 Task: Order to bring to front.
Action: Mouse moved to (471, 297)
Screenshot: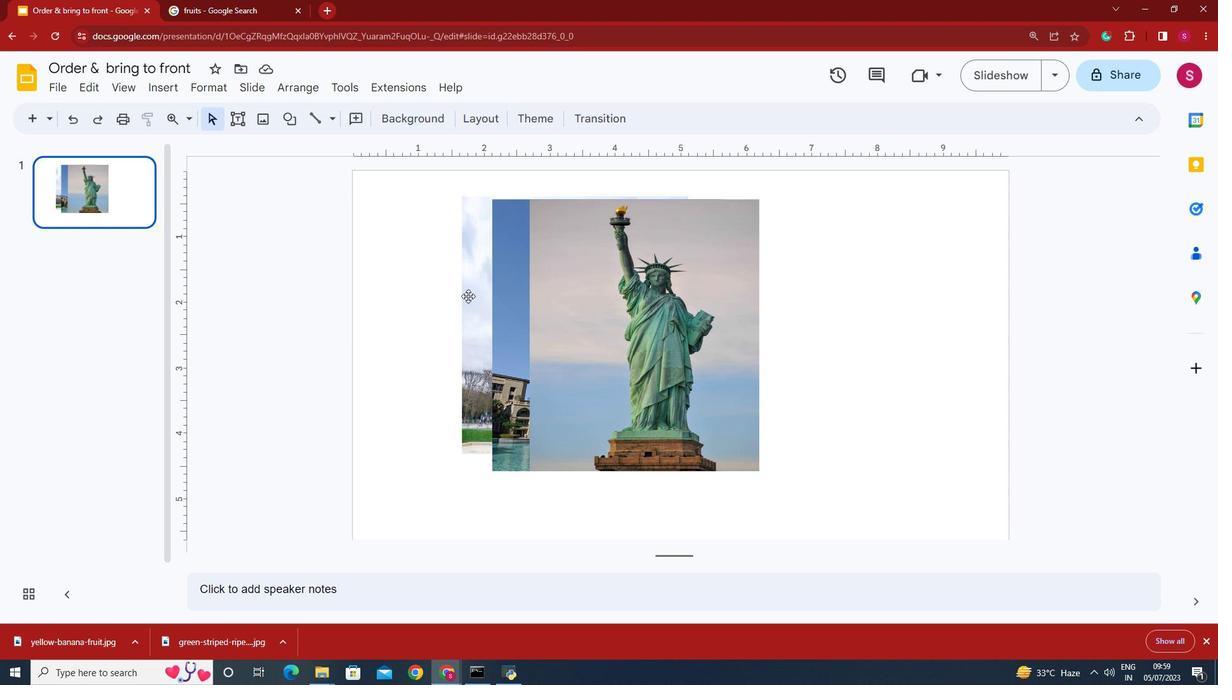 
Action: Mouse pressed left at (471, 297)
Screenshot: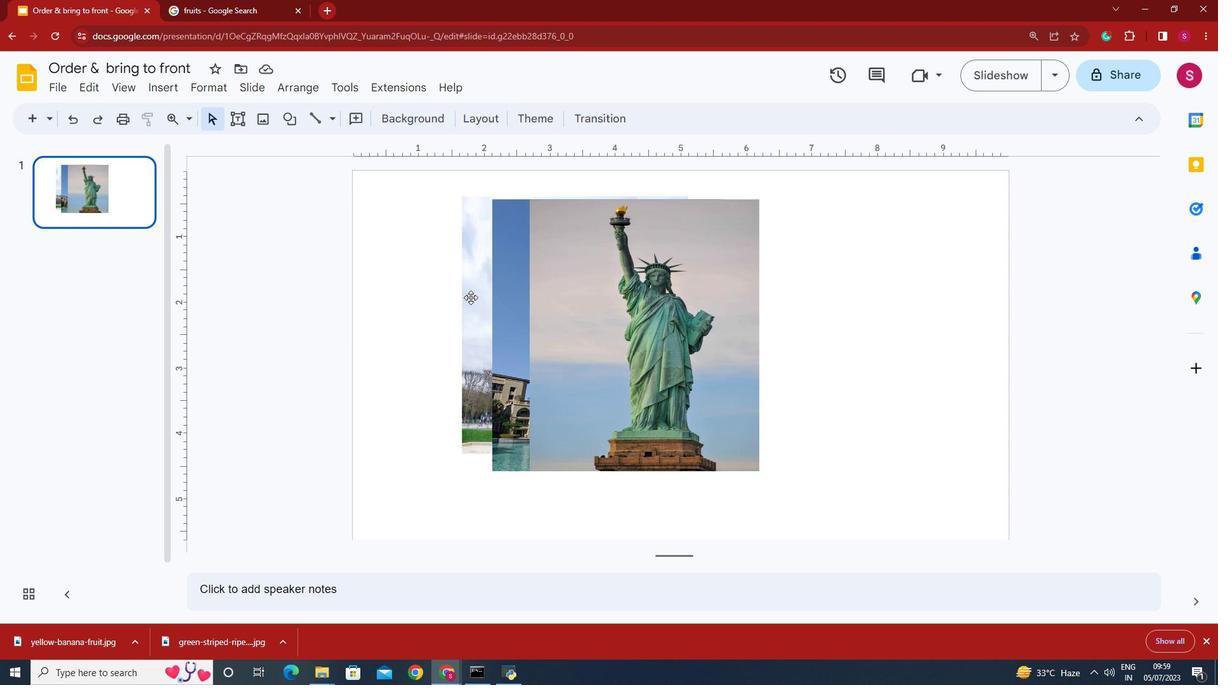 
Action: Mouse moved to (284, 80)
Screenshot: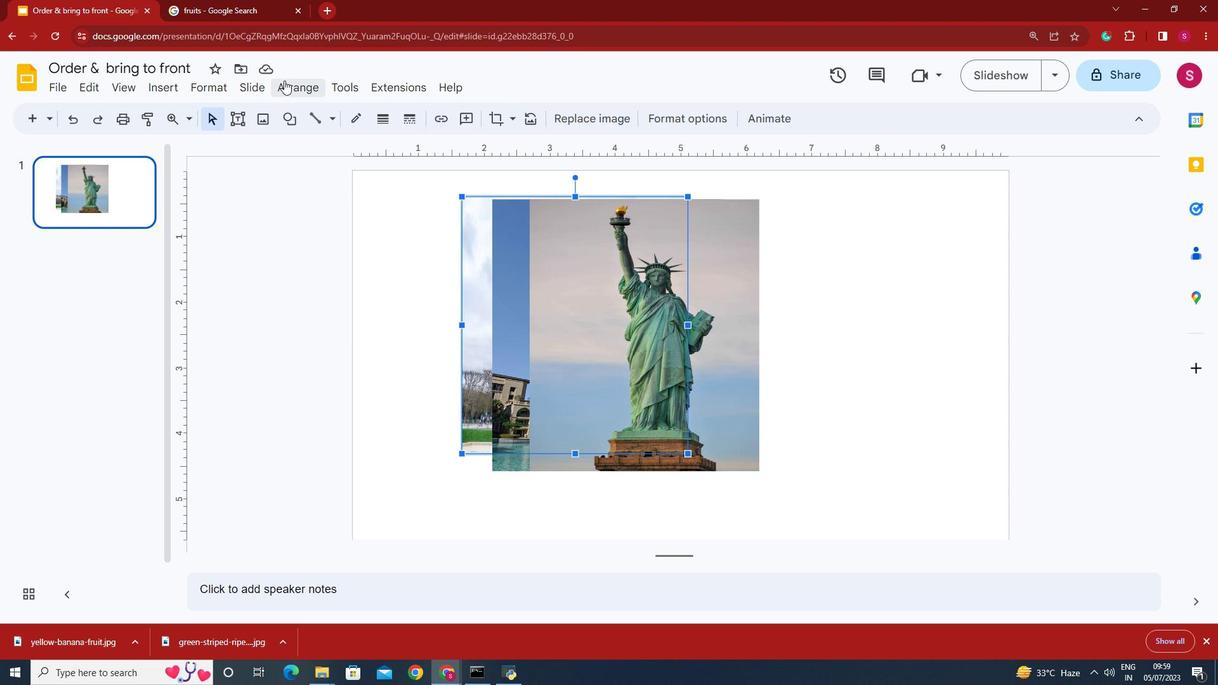 
Action: Mouse pressed left at (284, 80)
Screenshot: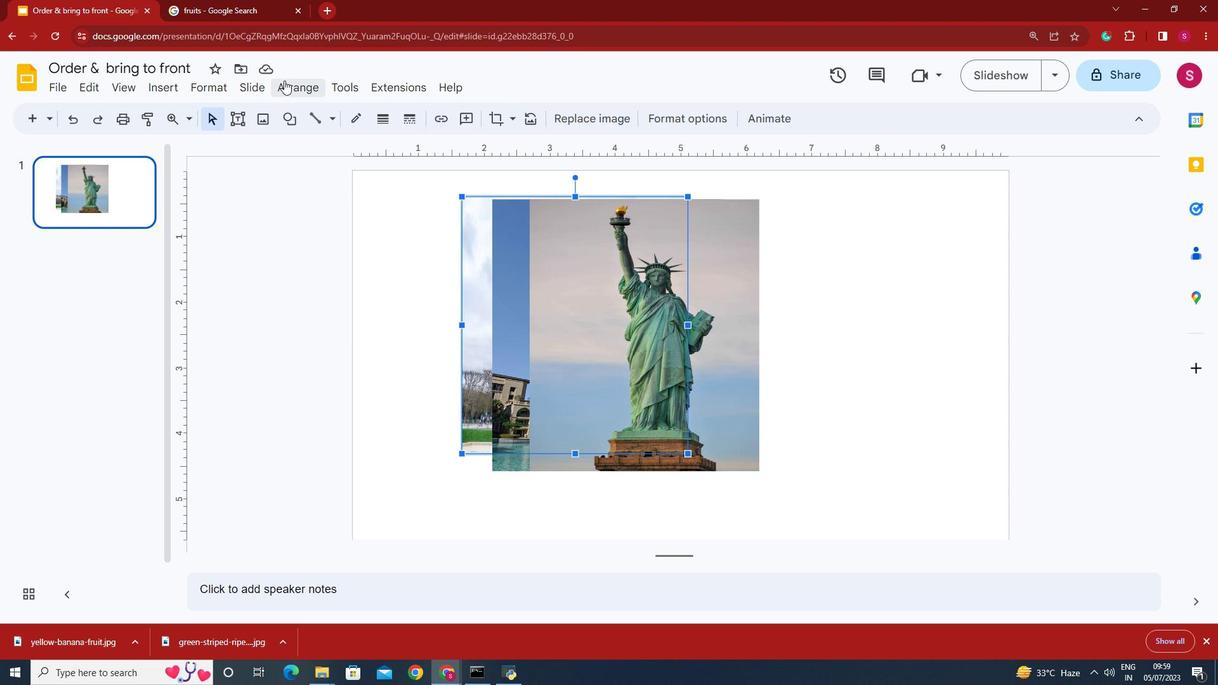 
Action: Mouse moved to (552, 117)
Screenshot: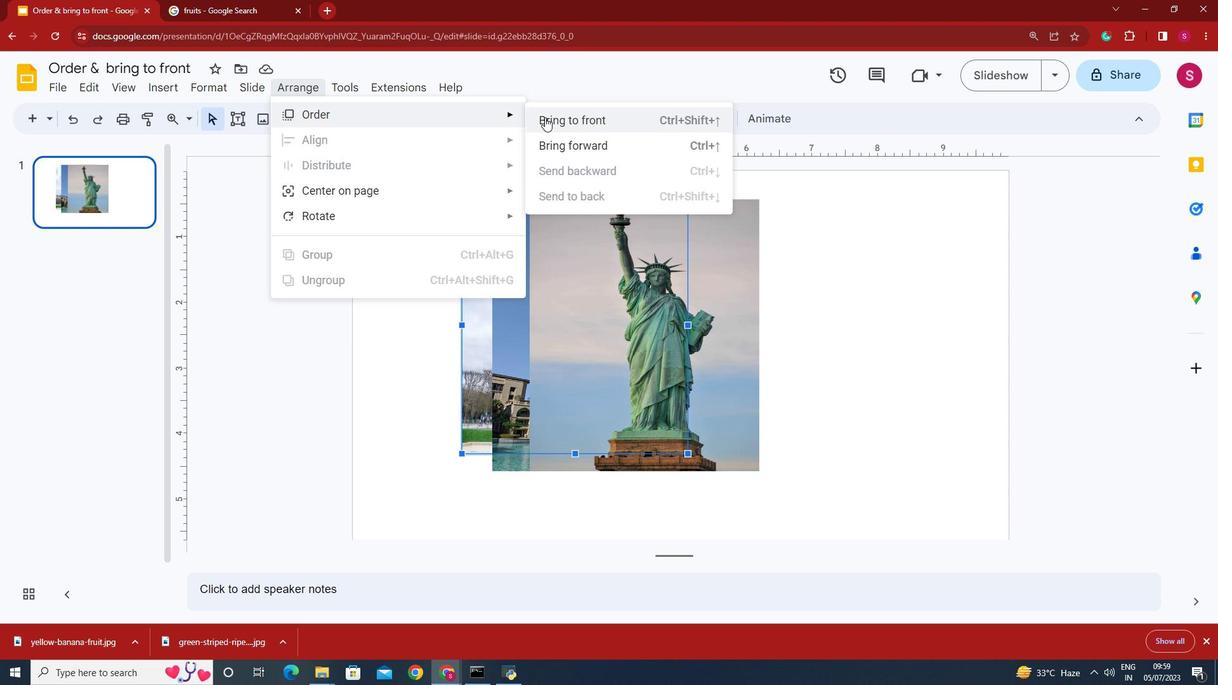 
Action: Mouse pressed left at (552, 117)
Screenshot: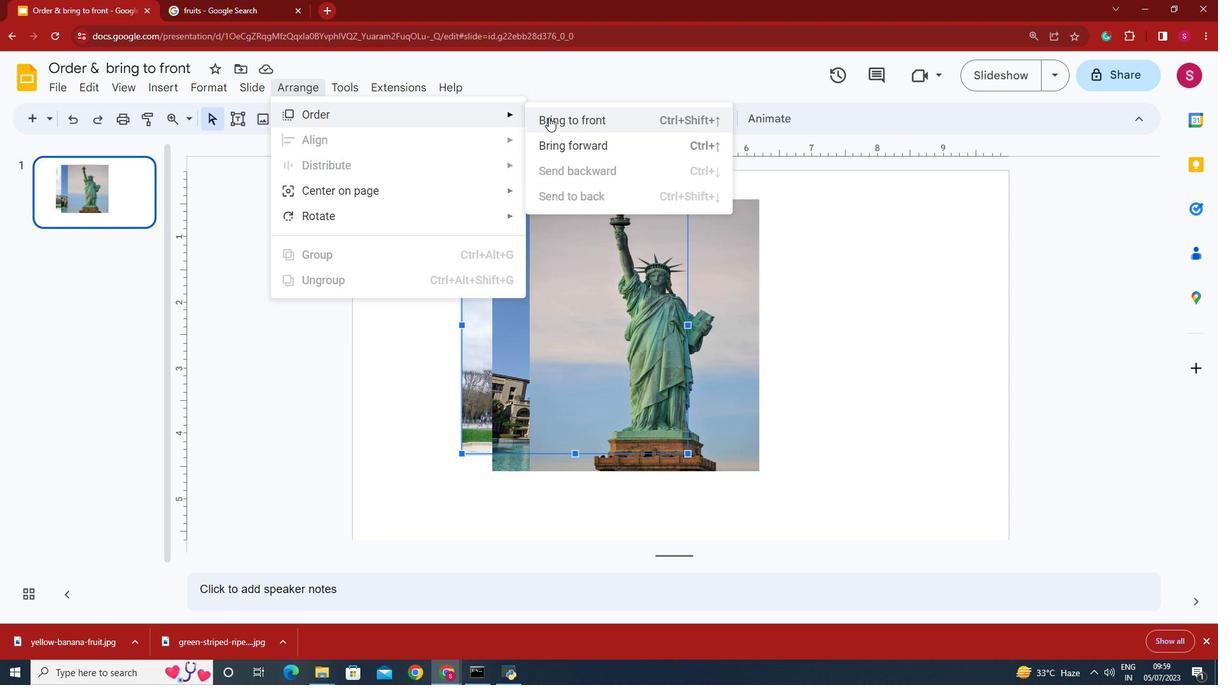 
Action: Mouse moved to (245, 235)
Screenshot: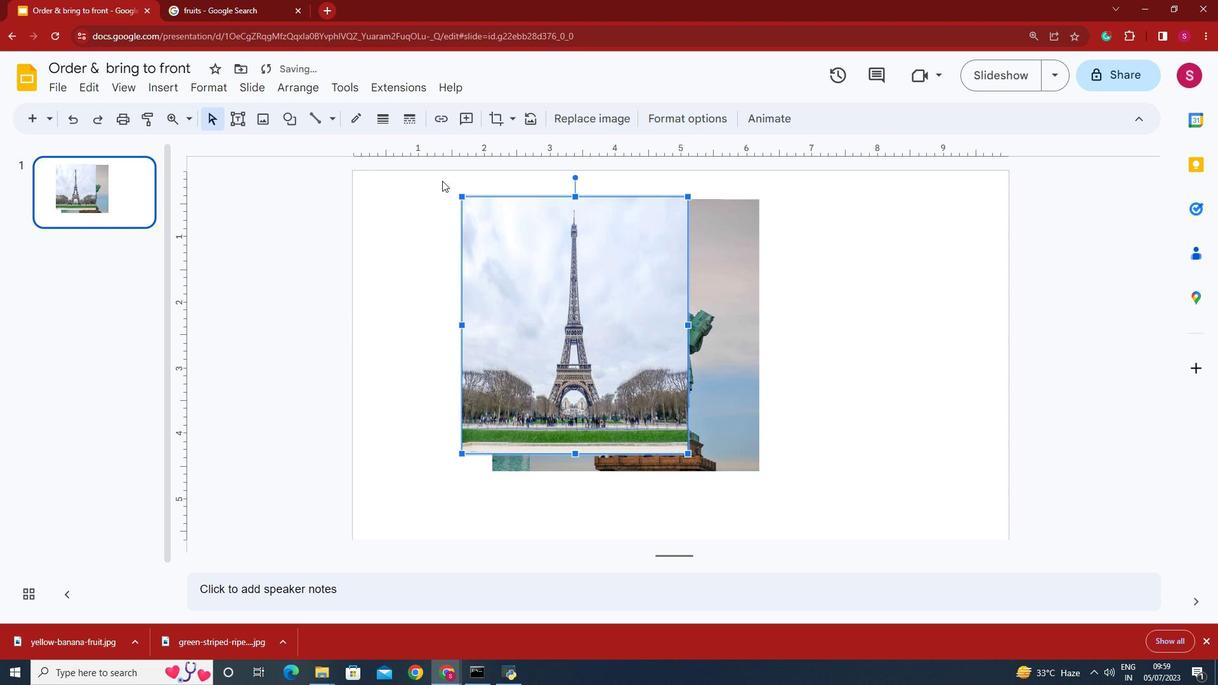 
